 Task: Use Chaise Lounge Short Effect in this video Movie B.mp4
Action: Mouse moved to (299, 118)
Screenshot: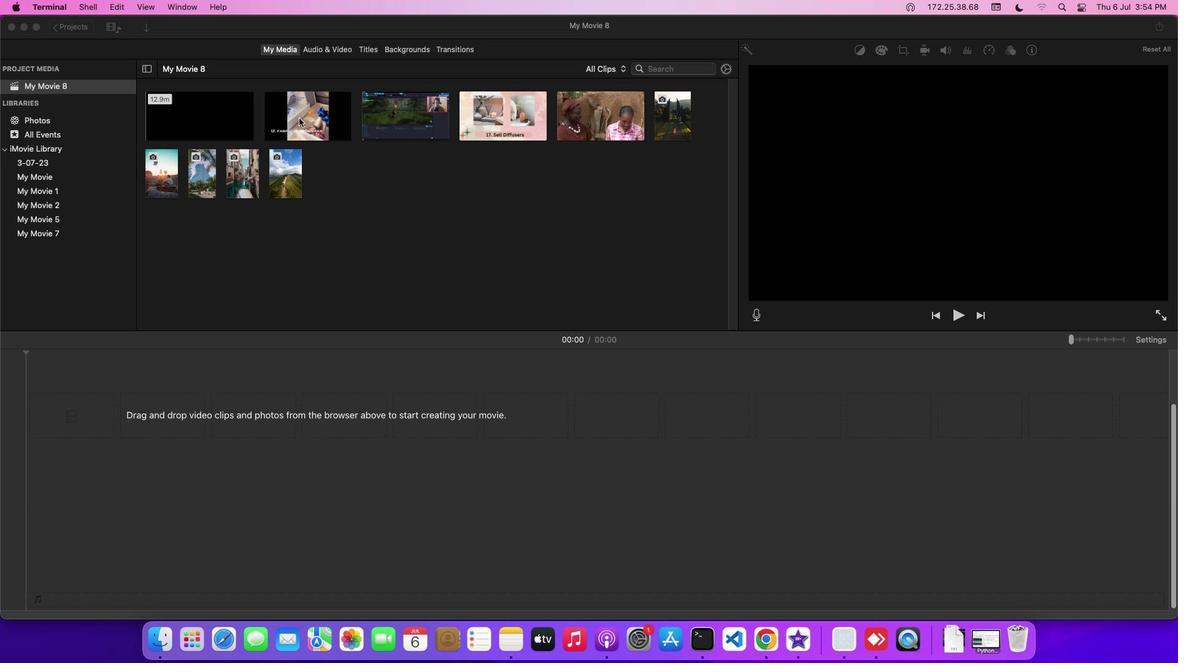 
Action: Mouse pressed left at (299, 118)
Screenshot: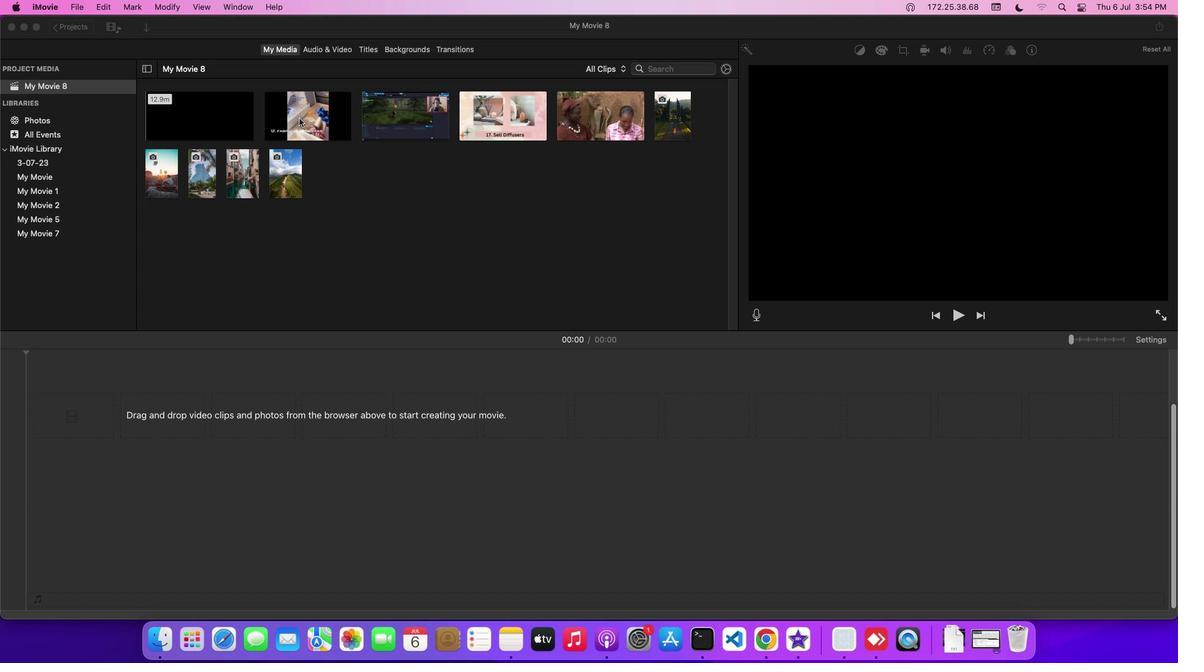 
Action: Mouse moved to (330, 51)
Screenshot: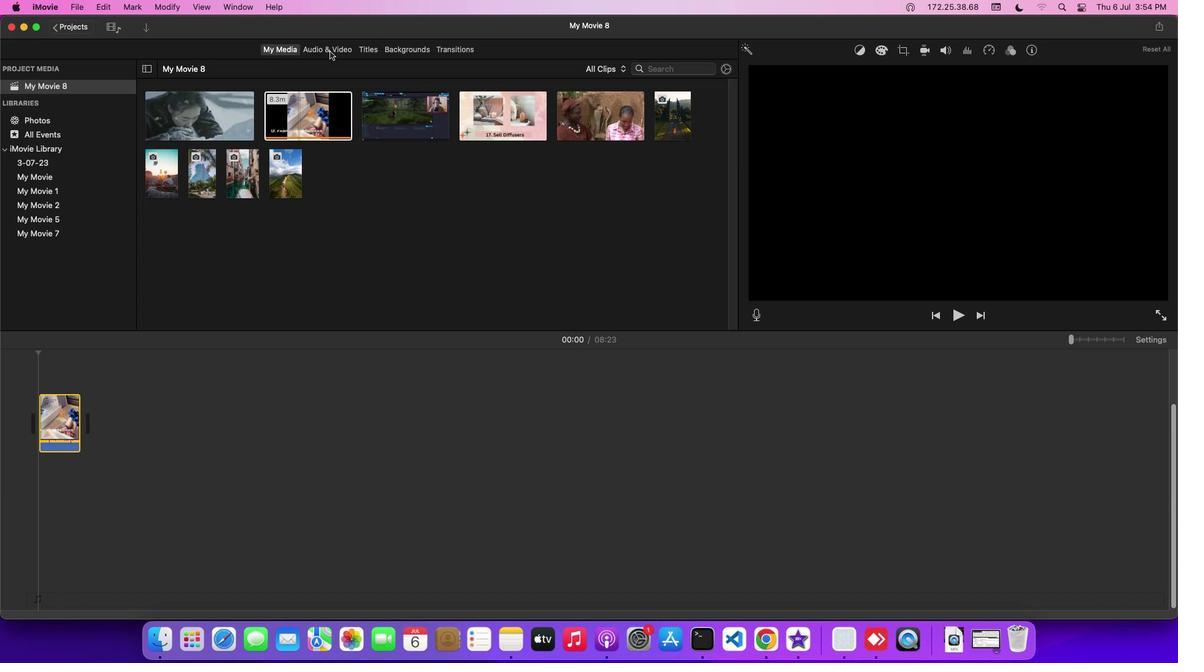 
Action: Mouse pressed left at (330, 51)
Screenshot: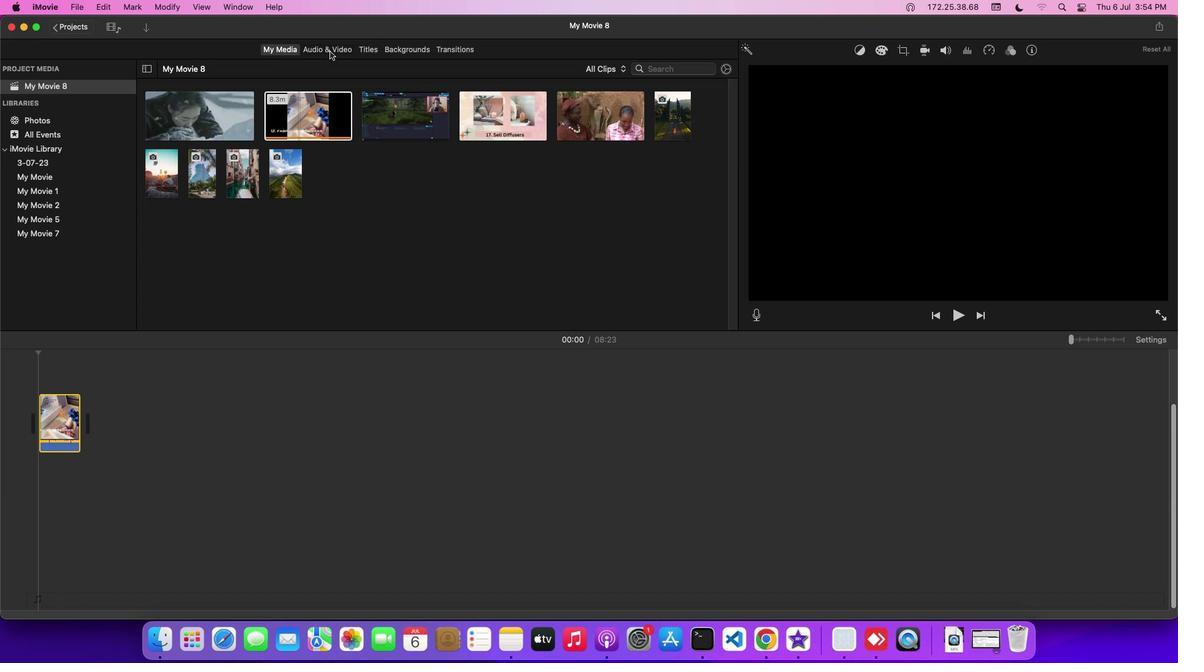
Action: Mouse moved to (98, 119)
Screenshot: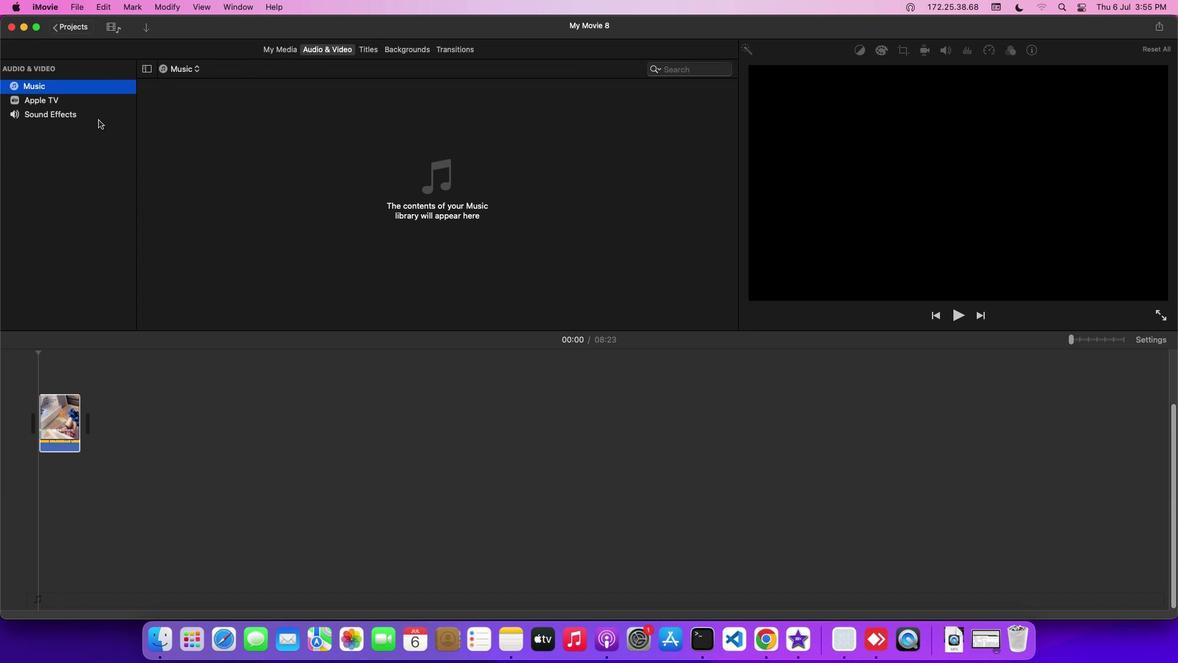 
Action: Mouse pressed left at (98, 119)
Screenshot: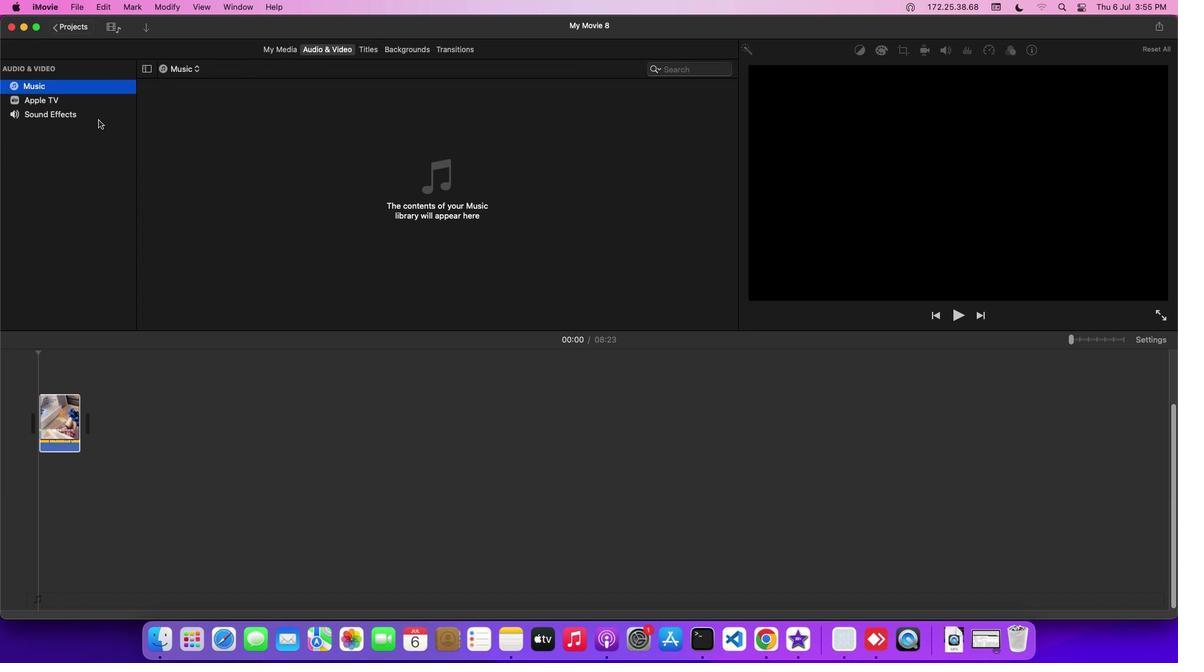 
Action: Mouse moved to (222, 300)
Screenshot: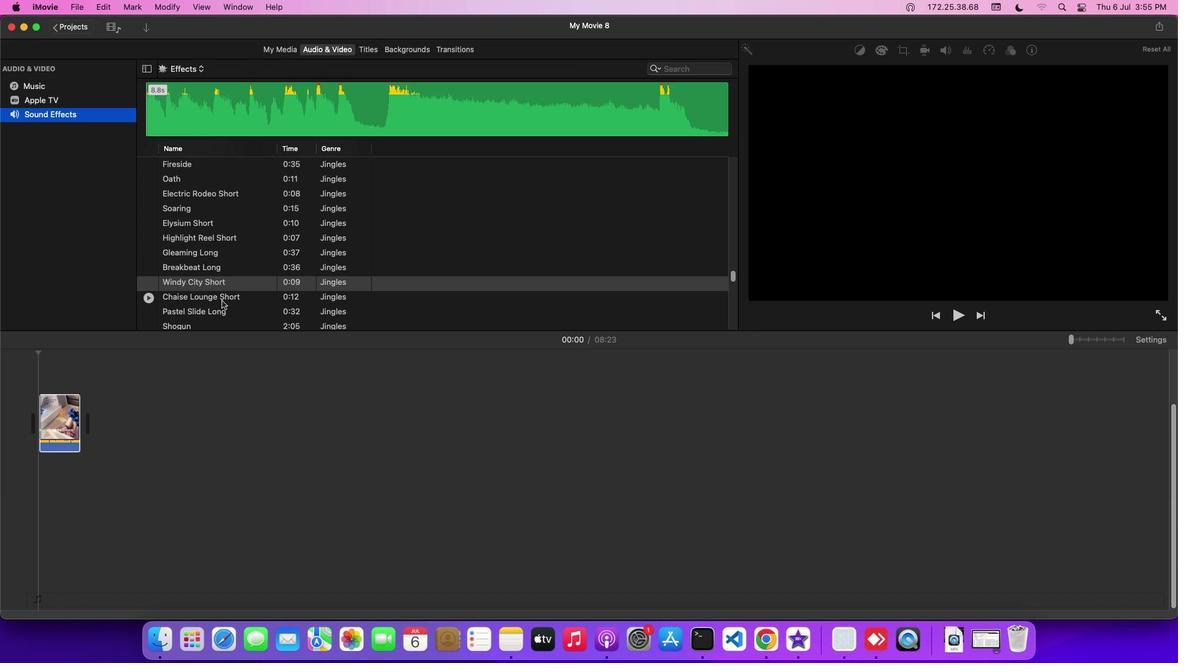 
Action: Mouse pressed left at (222, 300)
Screenshot: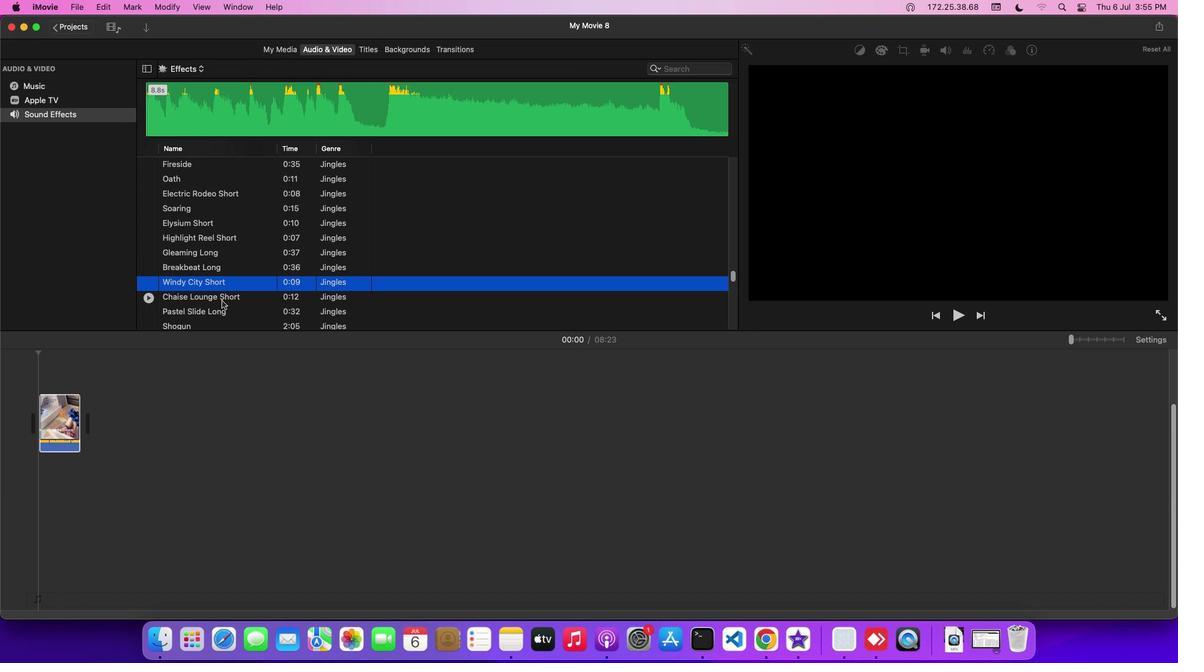 
Action: Mouse moved to (225, 297)
Screenshot: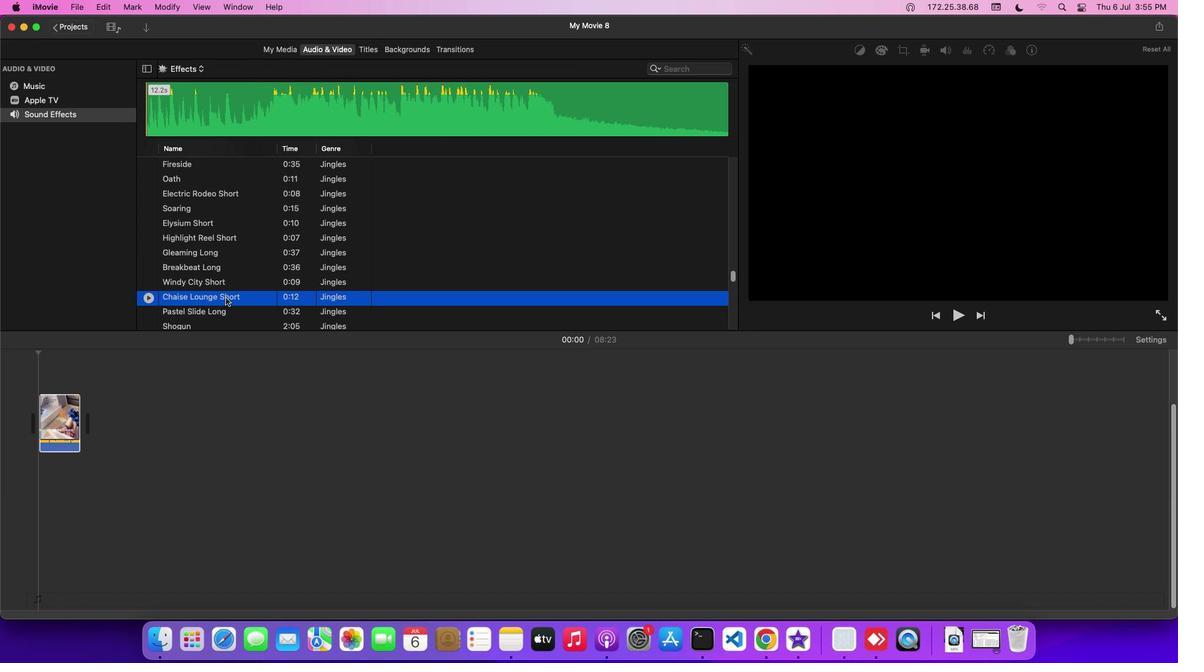 
Action: Mouse pressed left at (225, 297)
Screenshot: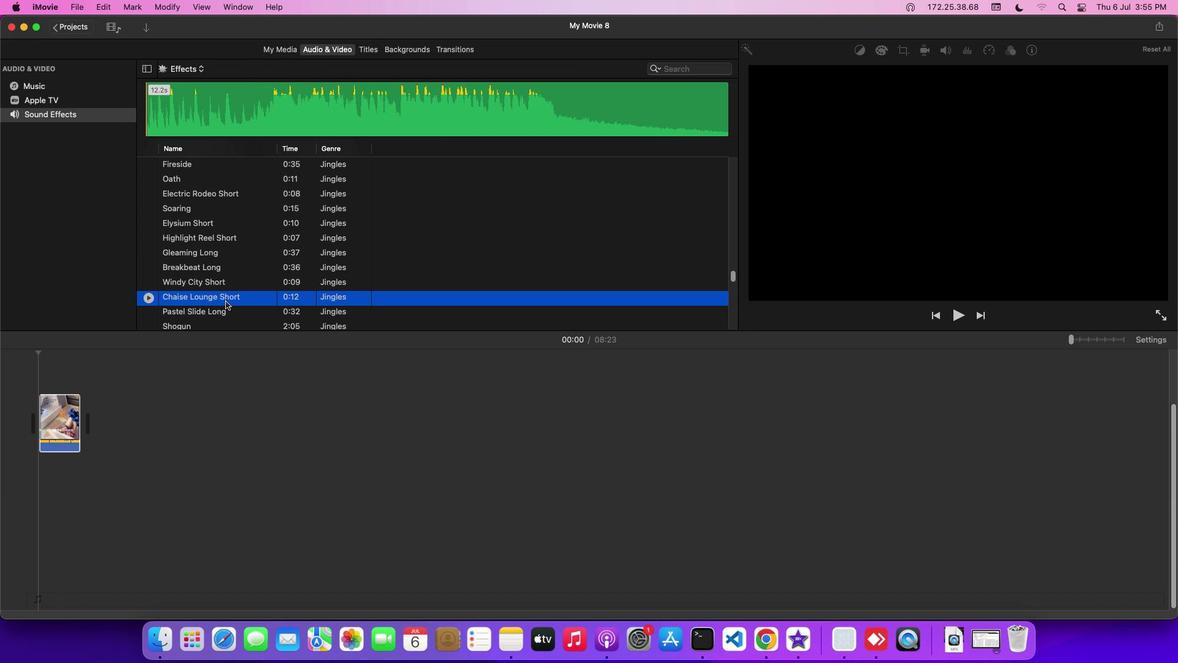 
Action: Mouse moved to (213, 464)
Screenshot: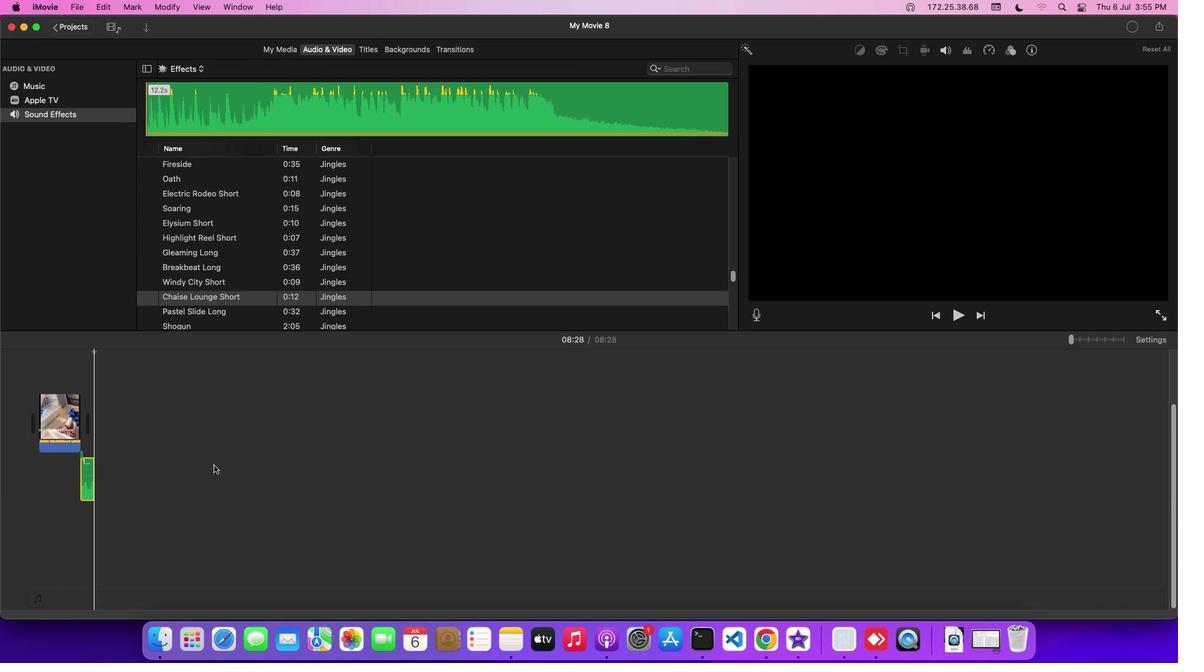 
